 Task: Forward email with the signature Caroline Robinson with the subject 'Request for help' from softage.1@softage.net to 'softage.3@softage.net' with the message 'I would like to schedule a call to discuss the proposed changes to the project budget.'
Action: Mouse moved to (905, 189)
Screenshot: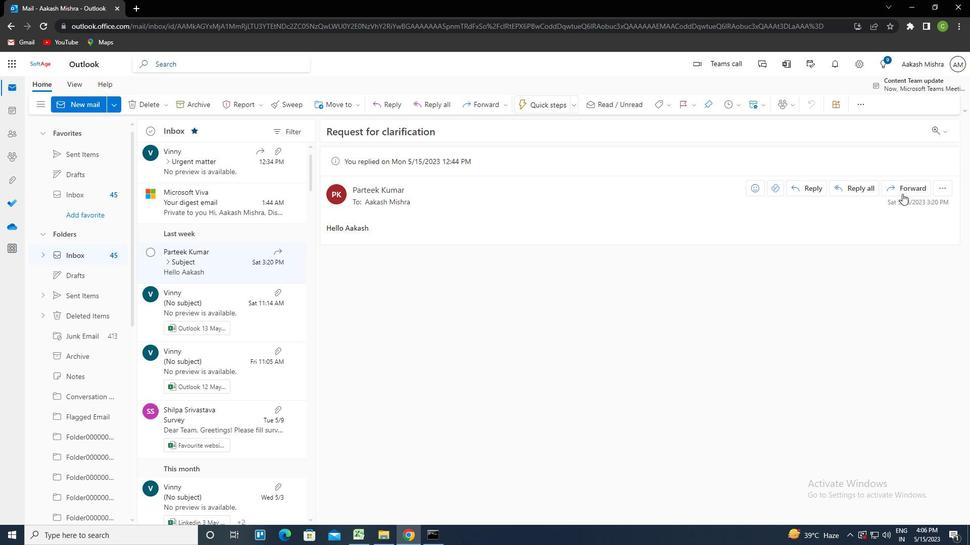 
Action: Mouse pressed left at (905, 189)
Screenshot: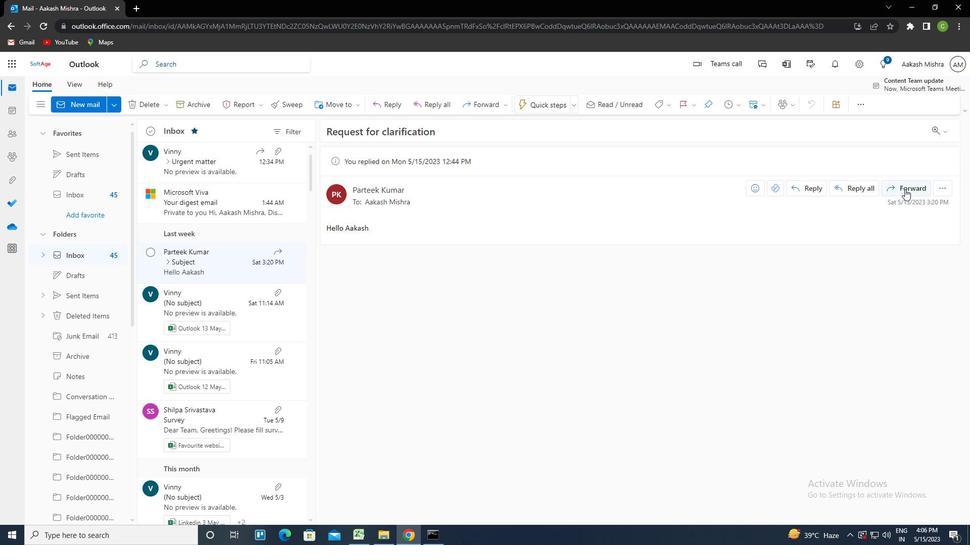 
Action: Mouse moved to (655, 108)
Screenshot: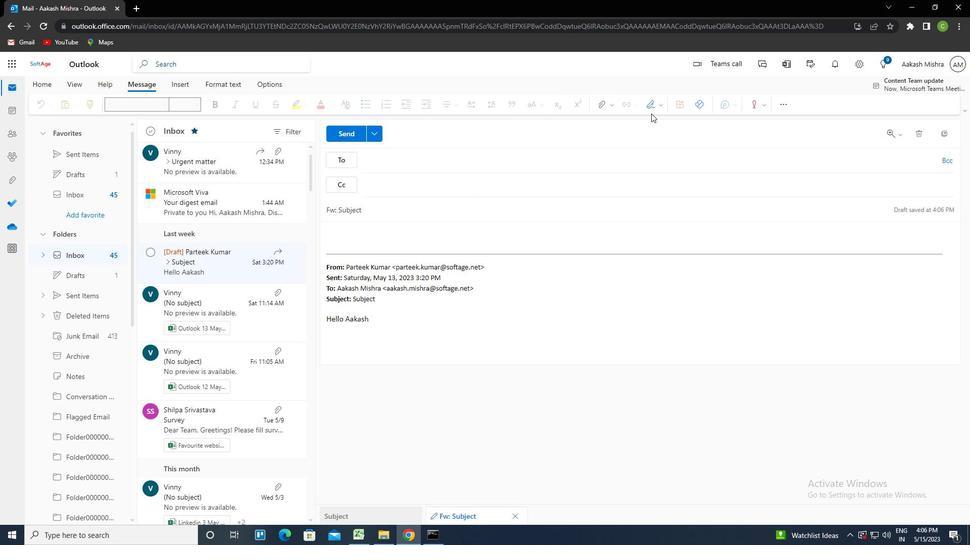 
Action: Mouse pressed left at (655, 108)
Screenshot: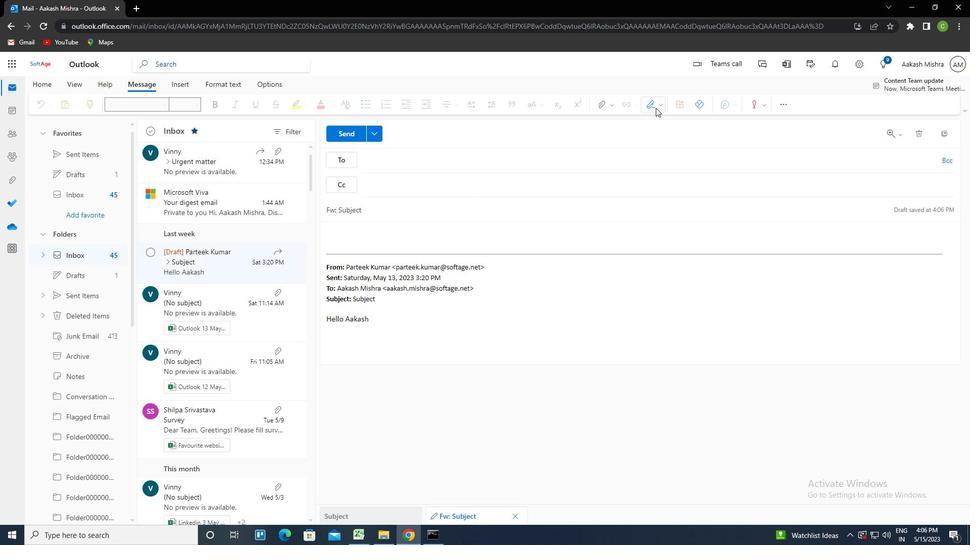 
Action: Mouse moved to (636, 147)
Screenshot: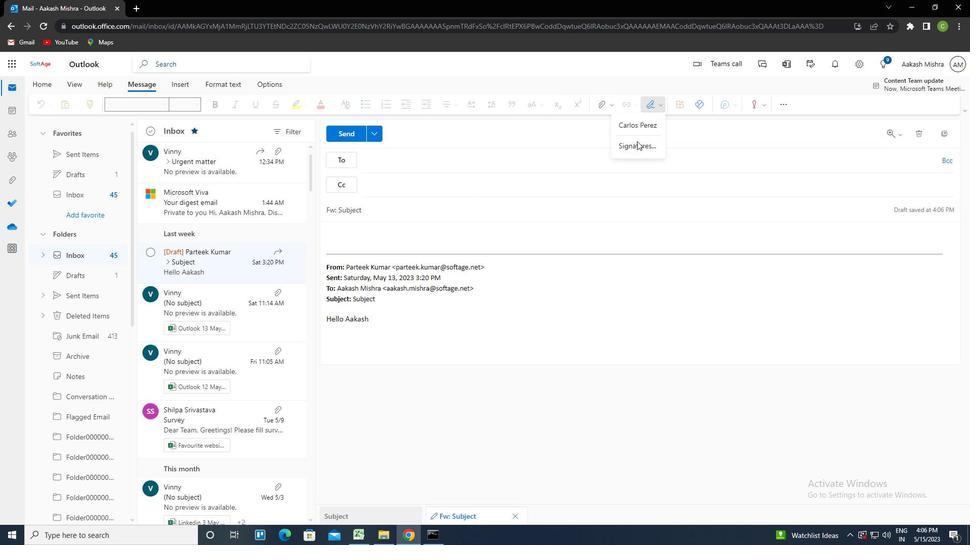 
Action: Mouse pressed left at (636, 147)
Screenshot: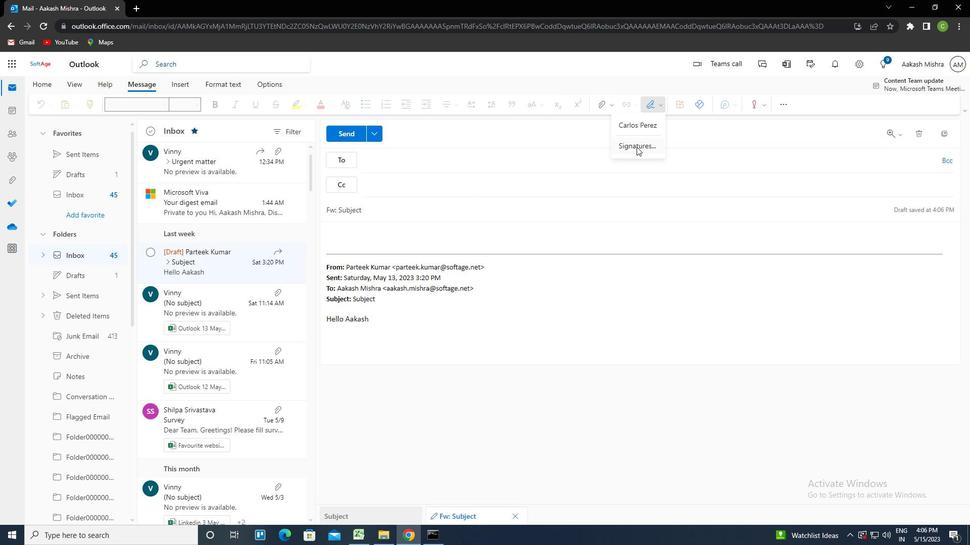 
Action: Mouse moved to (684, 186)
Screenshot: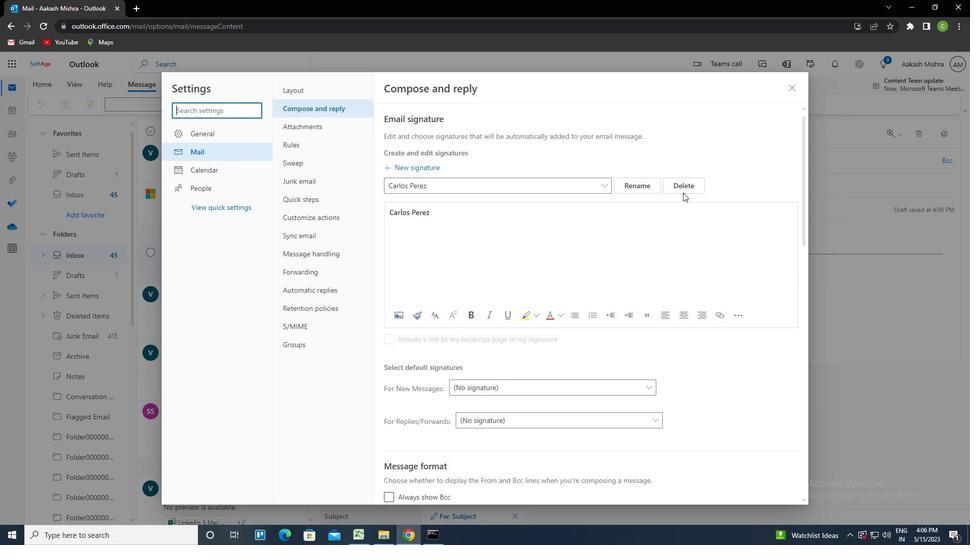 
Action: Mouse pressed left at (684, 186)
Screenshot: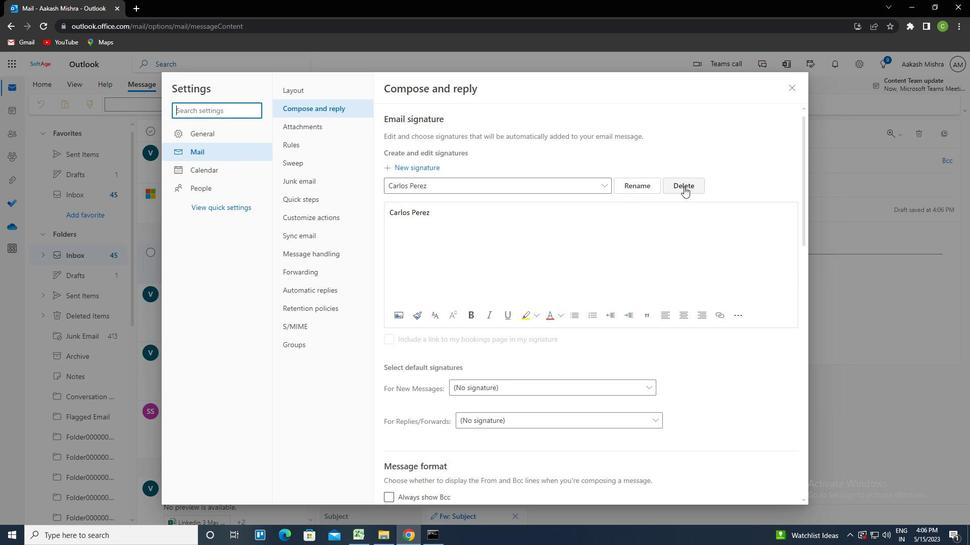 
Action: Mouse moved to (503, 188)
Screenshot: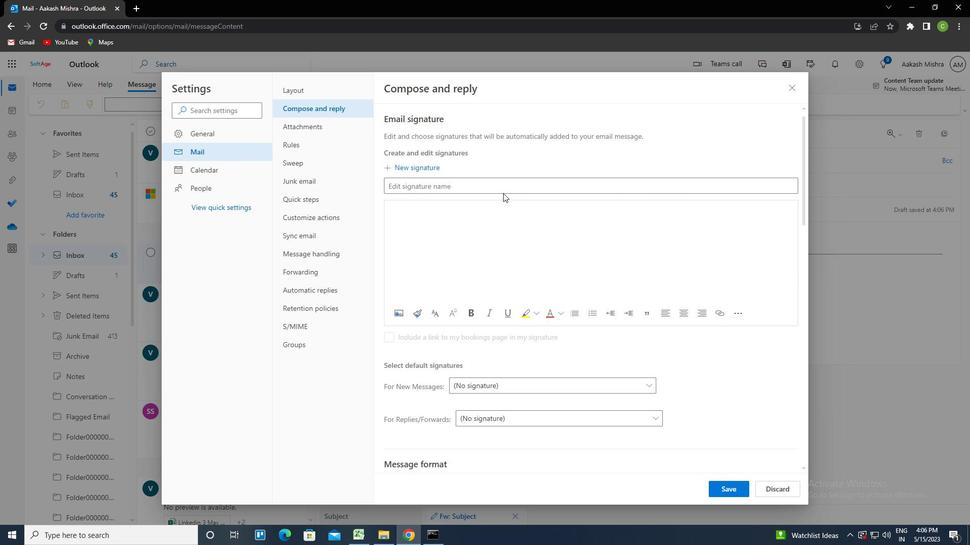 
Action: Mouse pressed left at (503, 188)
Screenshot: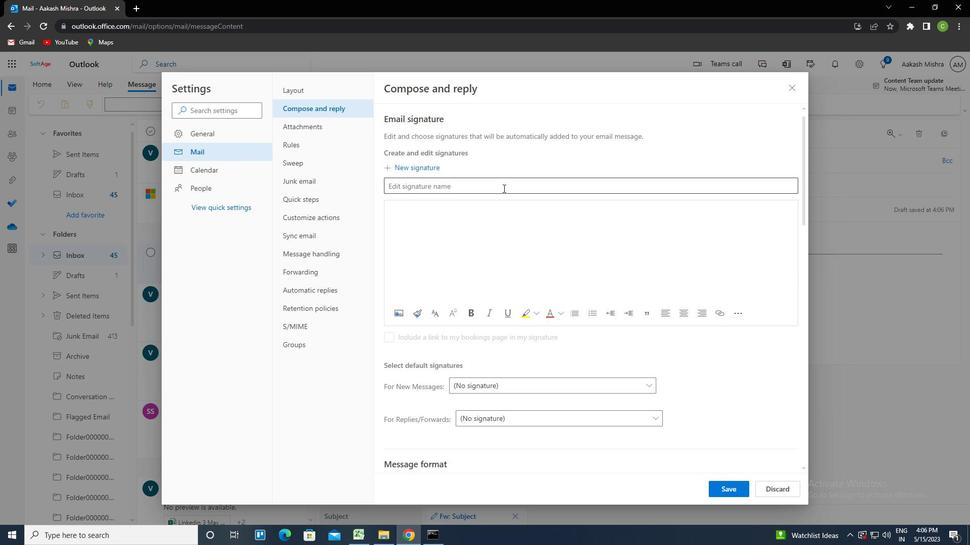 
Action: Key pressed <Key.caps_lock>c<Key.caps_lock>aroline<Key.space><Key.caps_lock>r<Key.caps_lock>obinson<Key.tab><Key.caps_lock>c<Key.caps_lock>aroline<Key.space><Key.caps_lock>r<Key.caps_lock>obinson
Screenshot: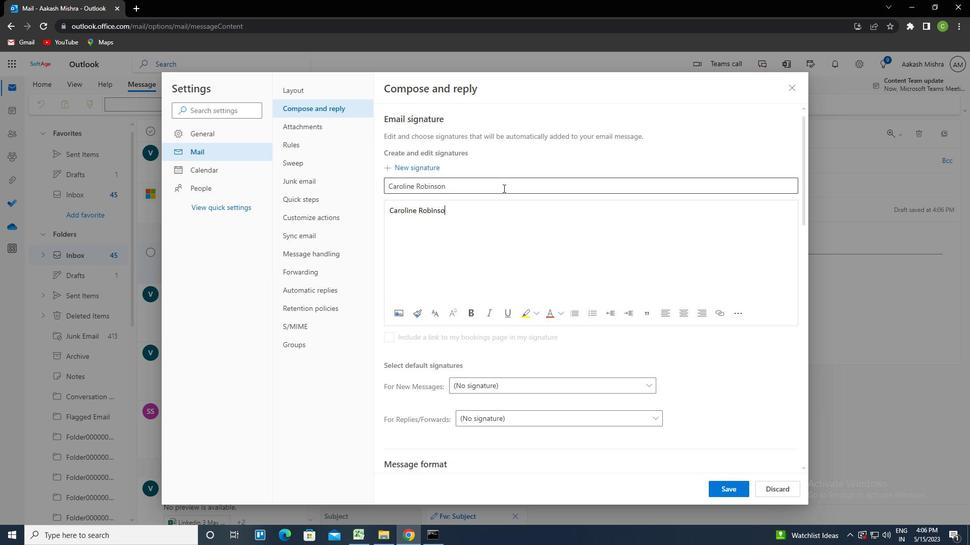 
Action: Mouse moved to (727, 492)
Screenshot: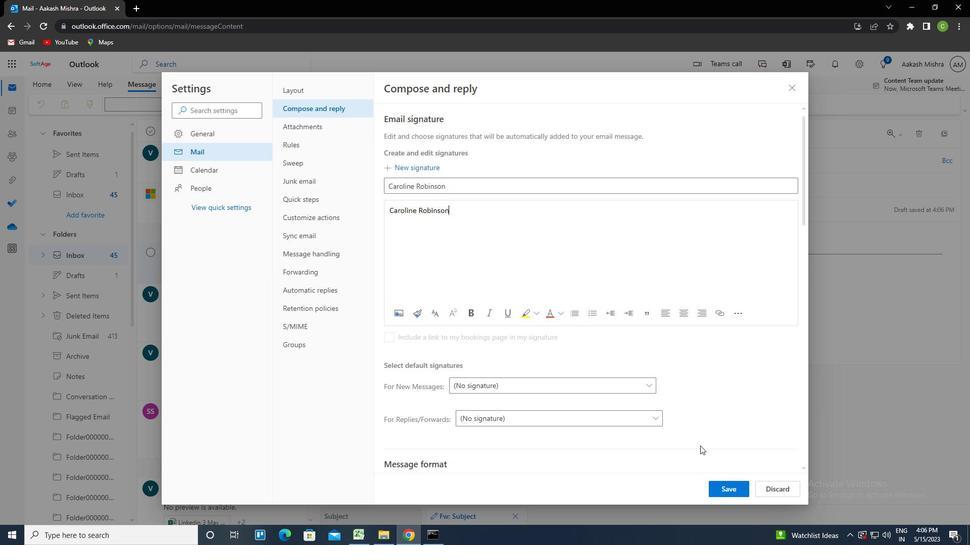 
Action: Mouse pressed left at (727, 492)
Screenshot: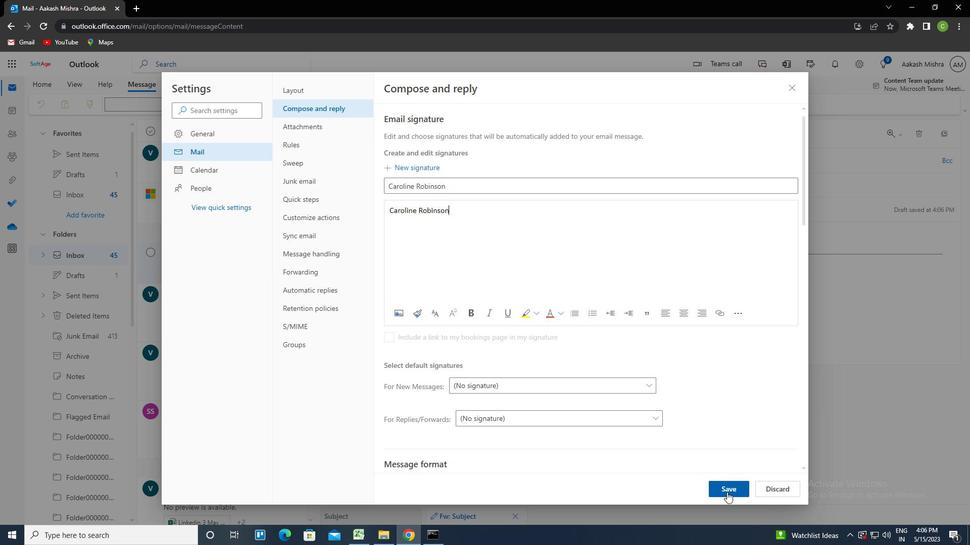 
Action: Mouse moved to (795, 85)
Screenshot: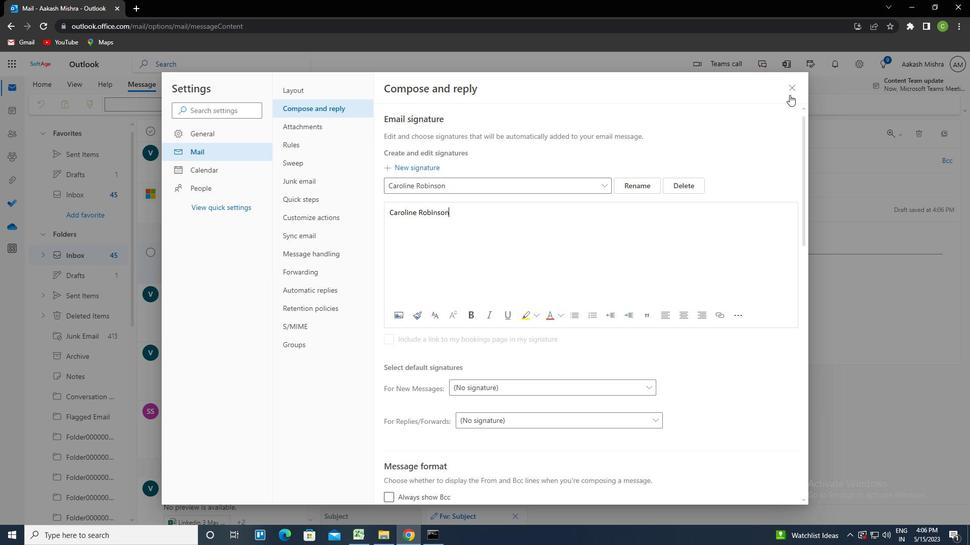 
Action: Mouse pressed left at (795, 85)
Screenshot: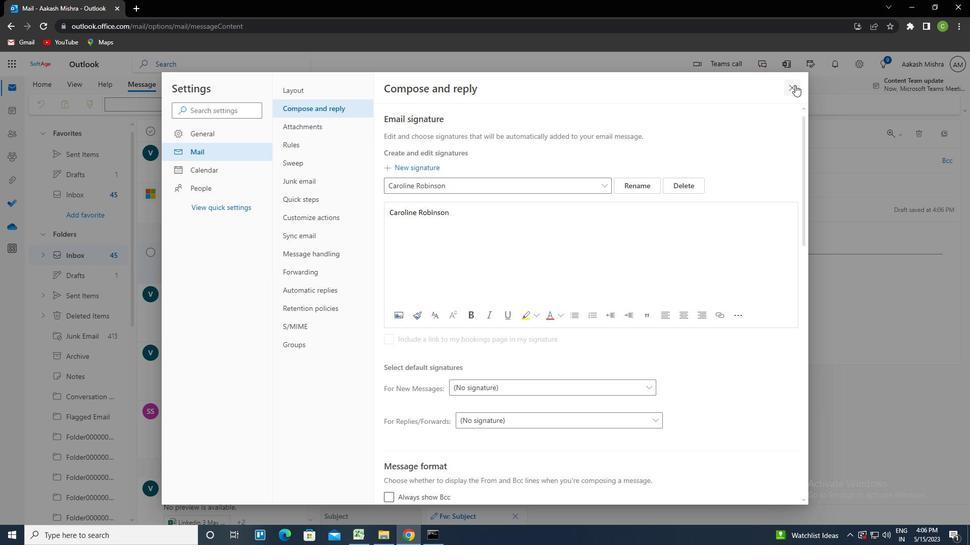 
Action: Mouse moved to (639, 108)
Screenshot: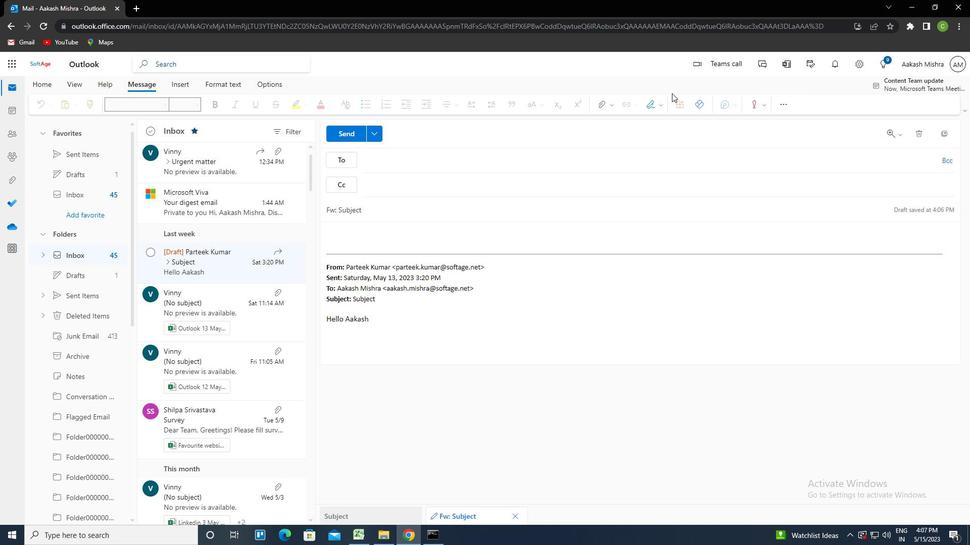 
Action: Mouse pressed left at (639, 108)
Screenshot: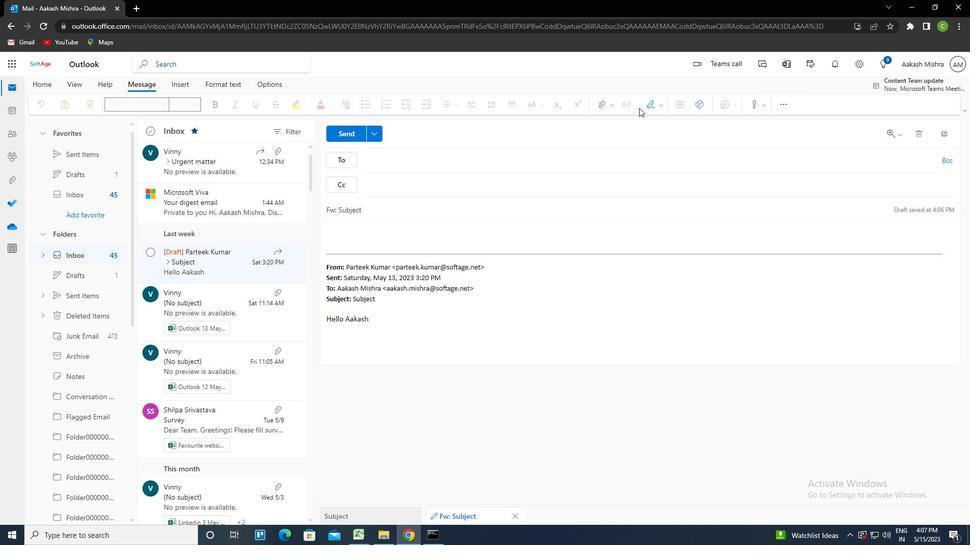 
Action: Mouse moved to (645, 106)
Screenshot: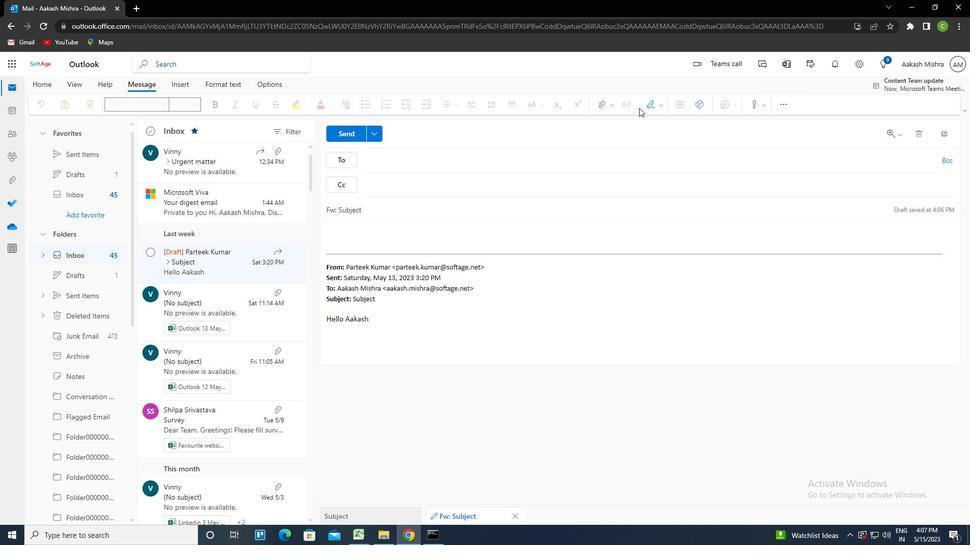 
Action: Mouse pressed left at (645, 106)
Screenshot: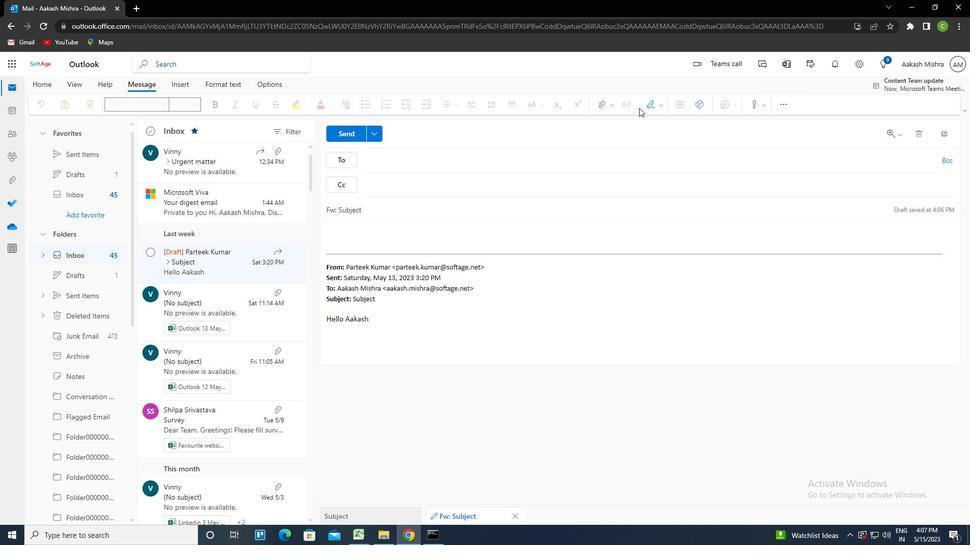 
Action: Mouse moved to (630, 126)
Screenshot: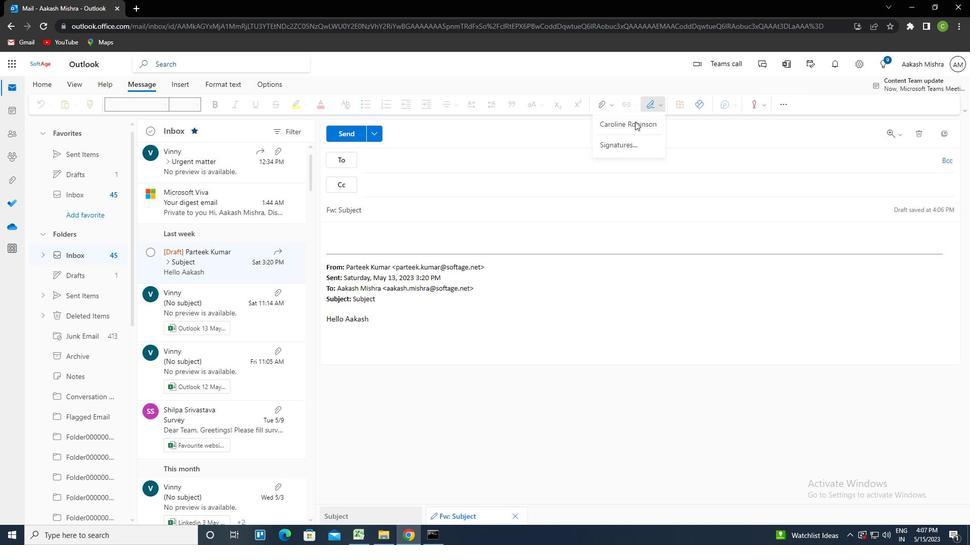 
Action: Mouse pressed left at (630, 126)
Screenshot: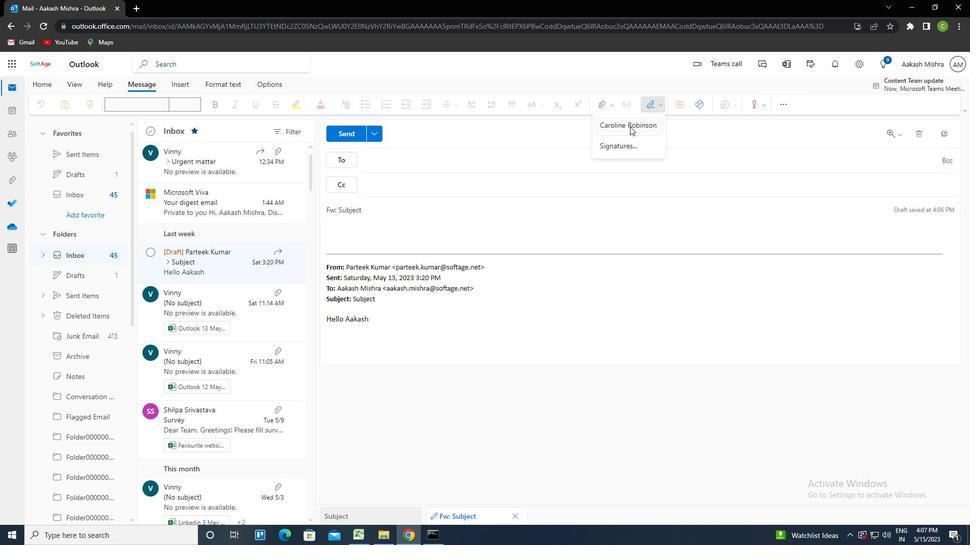 
Action: Mouse moved to (397, 208)
Screenshot: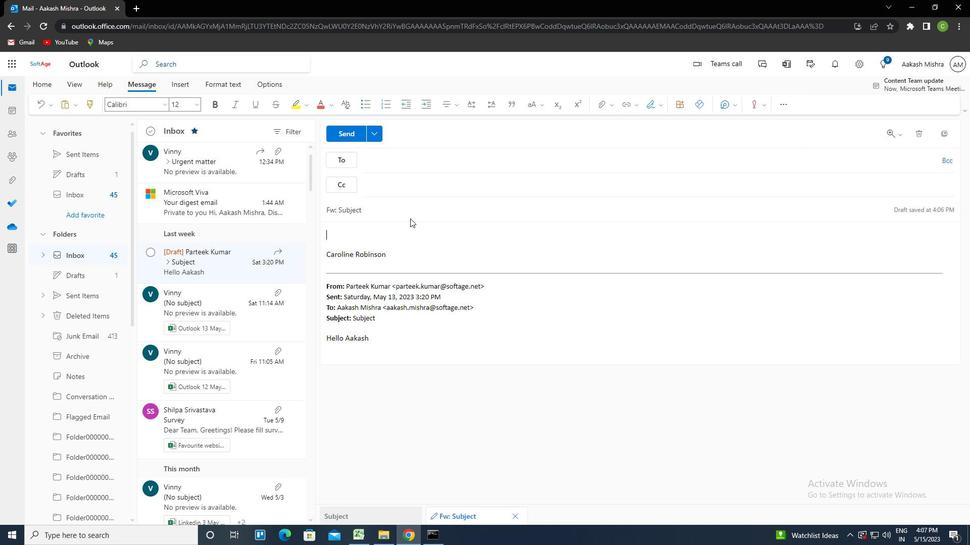 
Action: Mouse pressed left at (397, 208)
Screenshot: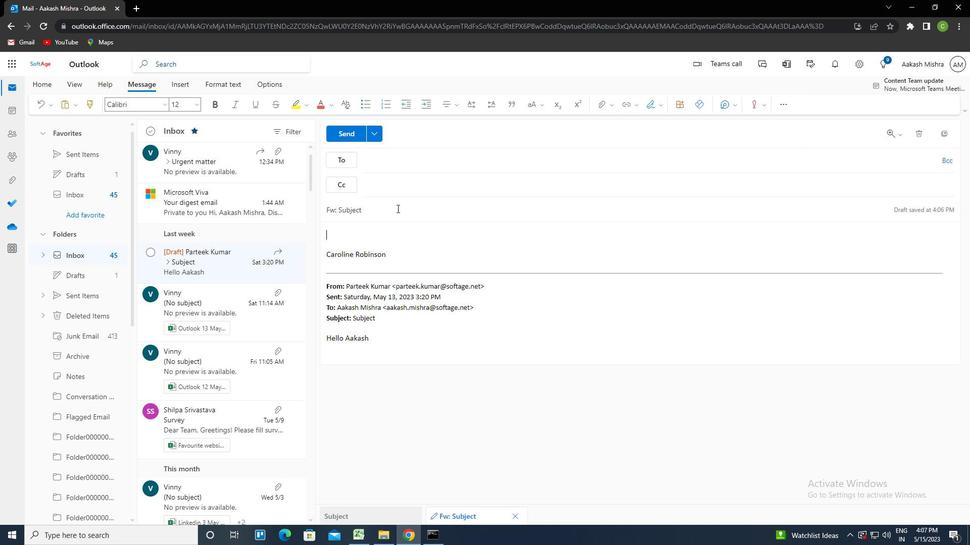 
Action: Key pressed <Key.shift><Key.left><Key.delete><Key.caps_lock>ctrl+R<Key.caps_lock>EQUEST<Key.space>FOR<Key.space>HELP
Screenshot: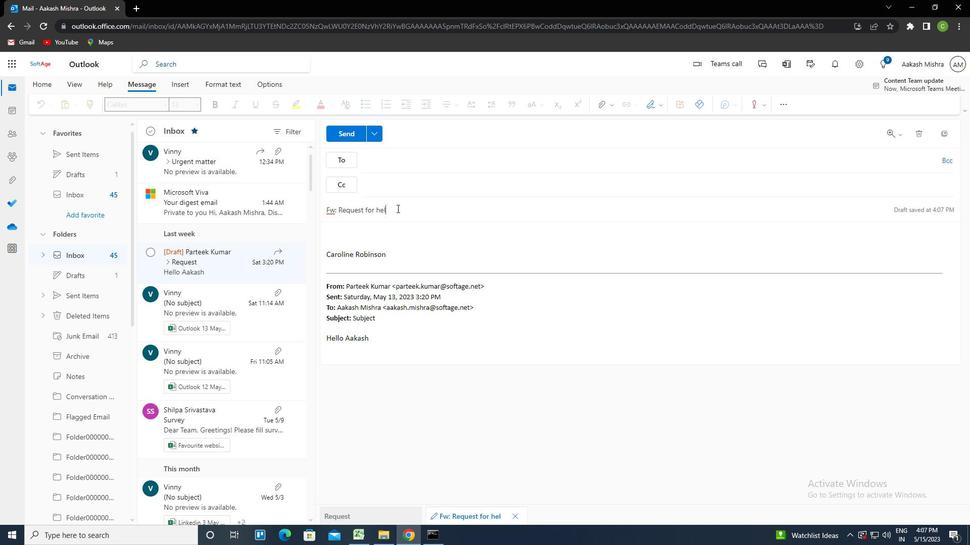 
Action: Mouse moved to (394, 155)
Screenshot: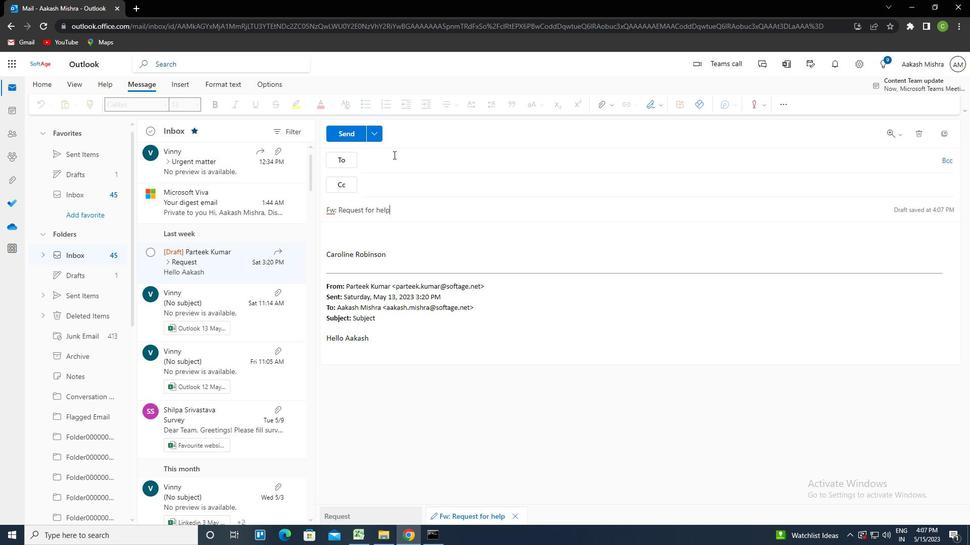 
Action: Mouse pressed left at (394, 155)
Screenshot: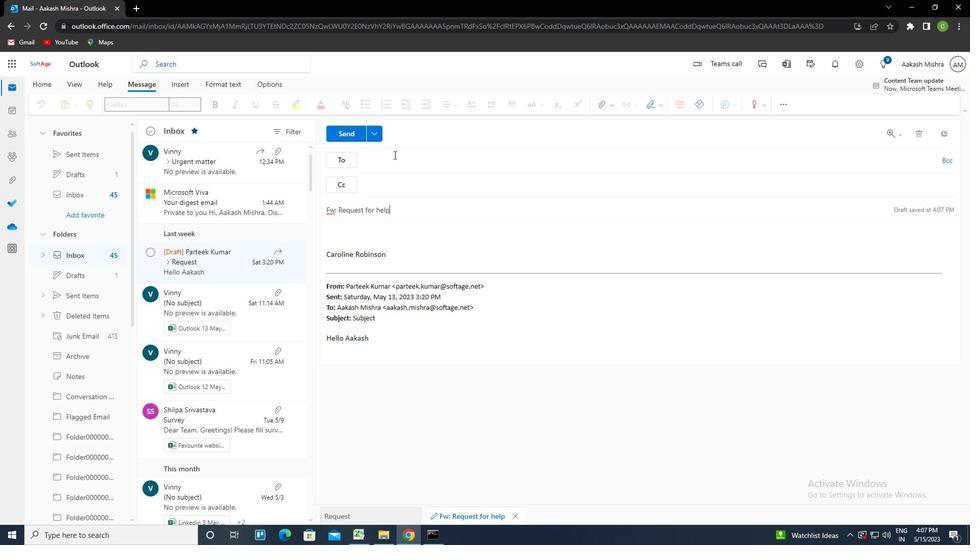 
Action: Key pressed SOFTAGE.3<Key.shift>@SOFTAGE<Key.enter>
Screenshot: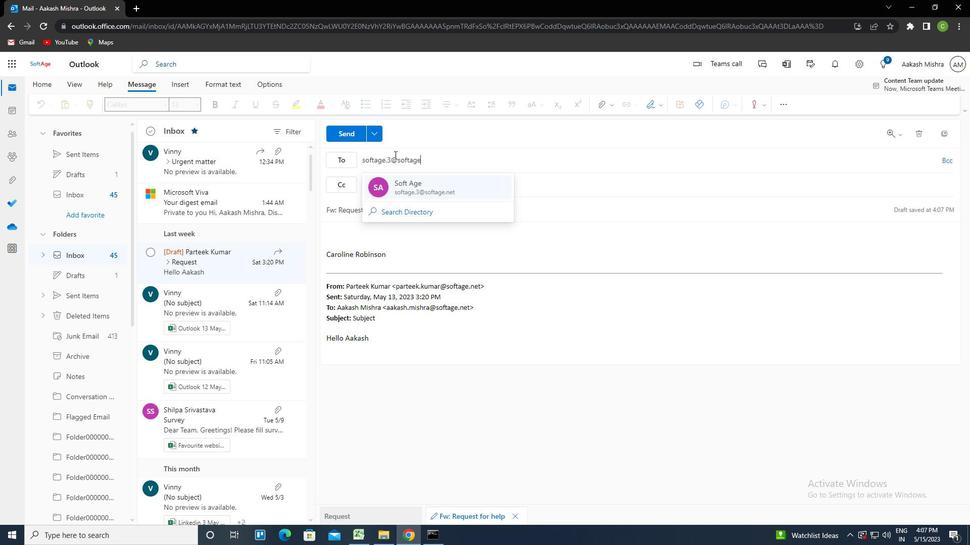 
Action: Mouse moved to (367, 236)
Screenshot: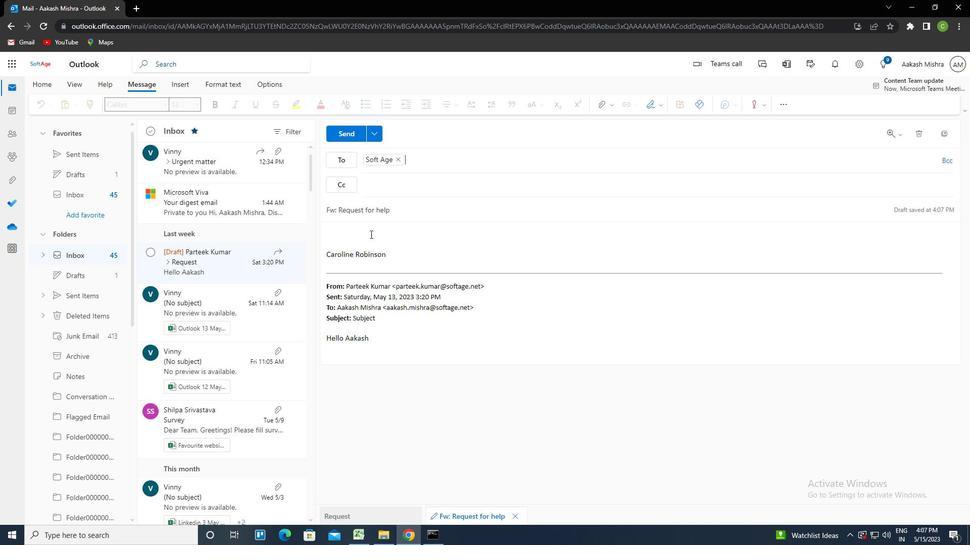 
Action: Mouse pressed left at (367, 236)
Screenshot: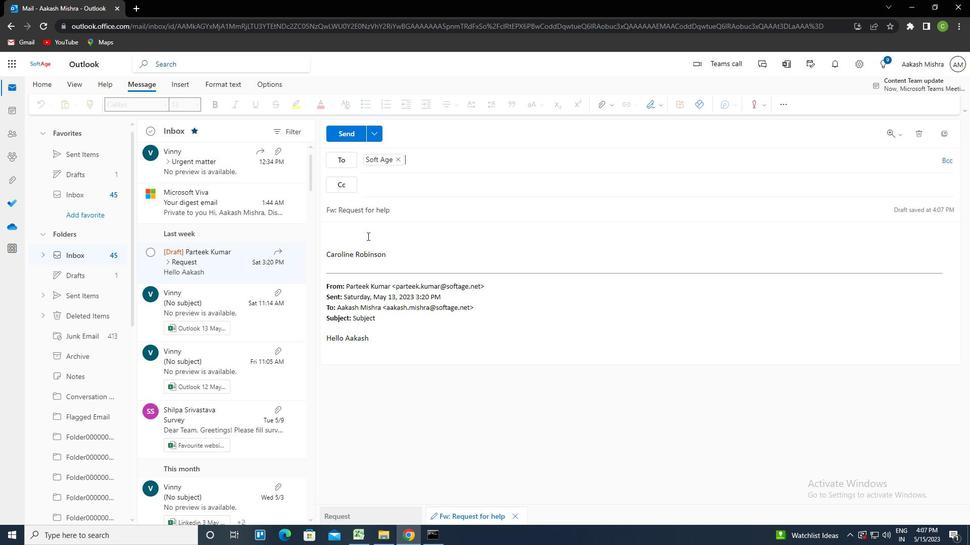
Action: Key pressed <Key.caps_lock>I<Key.space><Key.caps_lock>WOULD<Key.space>LIKE<Key.space>TO<Key.space>SCHEDULE<Key.space>A<Key.space>CALL<Key.space>TO<Key.space>DISCUSS<Key.space>THE<Key.space>PRP<Key.backspace>OPOSED<Key.space>CHNGES<Key.space>TO<Key.space>THE<Key.space>PROJECCT<Key.space>BUDGET
Screenshot: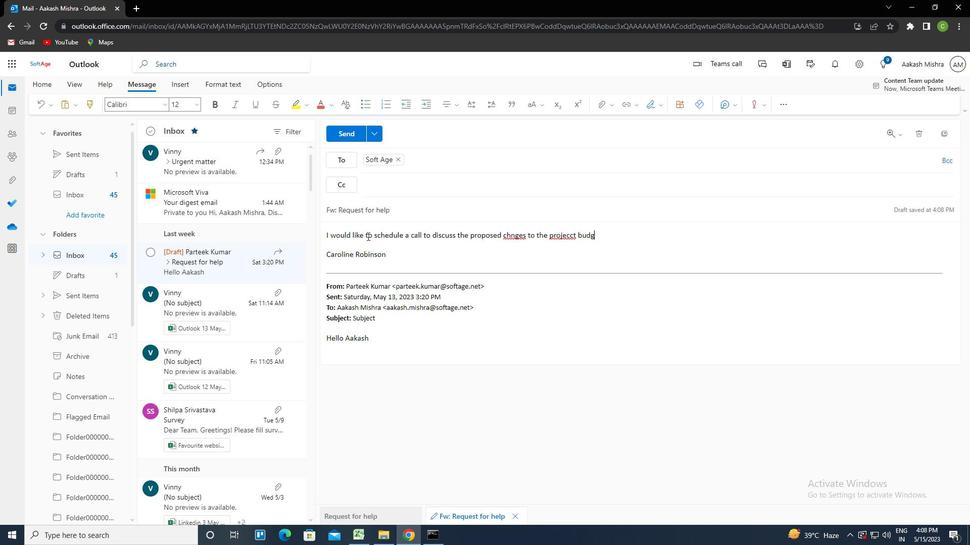 
Action: Mouse moved to (508, 234)
Screenshot: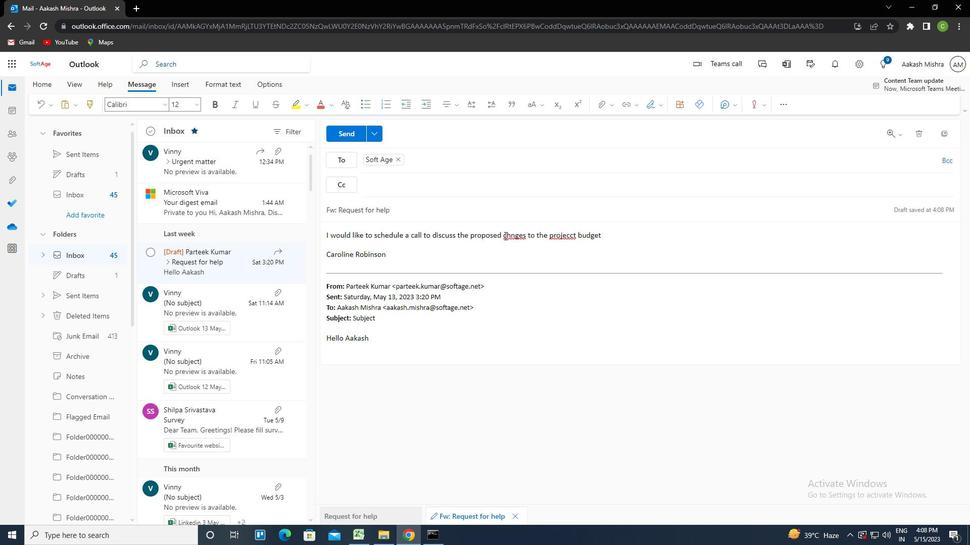 
Action: Mouse pressed left at (508, 234)
Screenshot: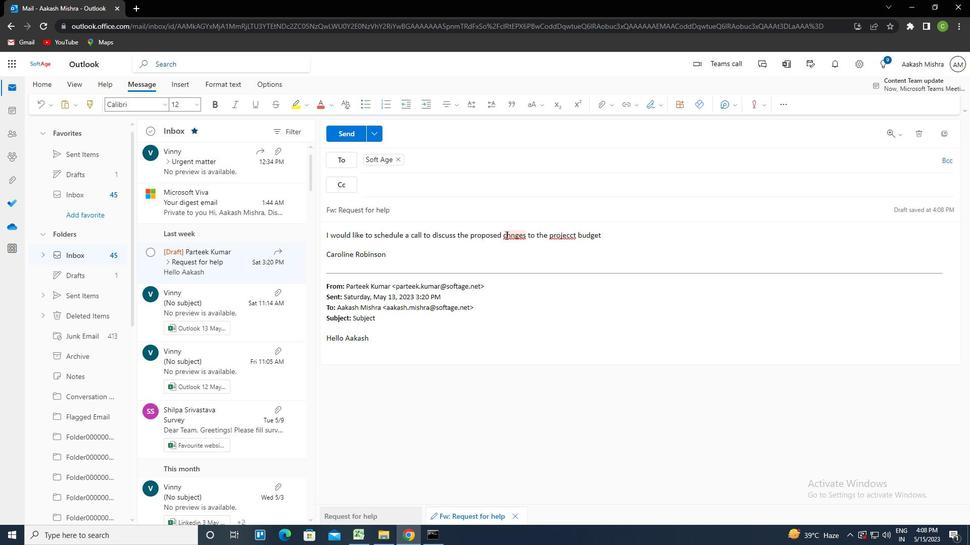 
Action: Mouse moved to (495, 264)
Screenshot: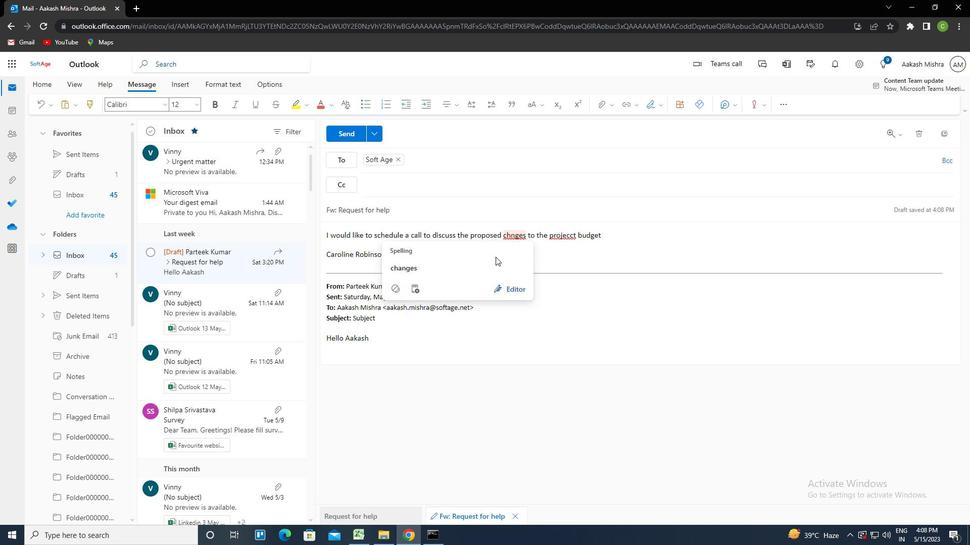 
Action: Mouse pressed left at (495, 264)
Screenshot: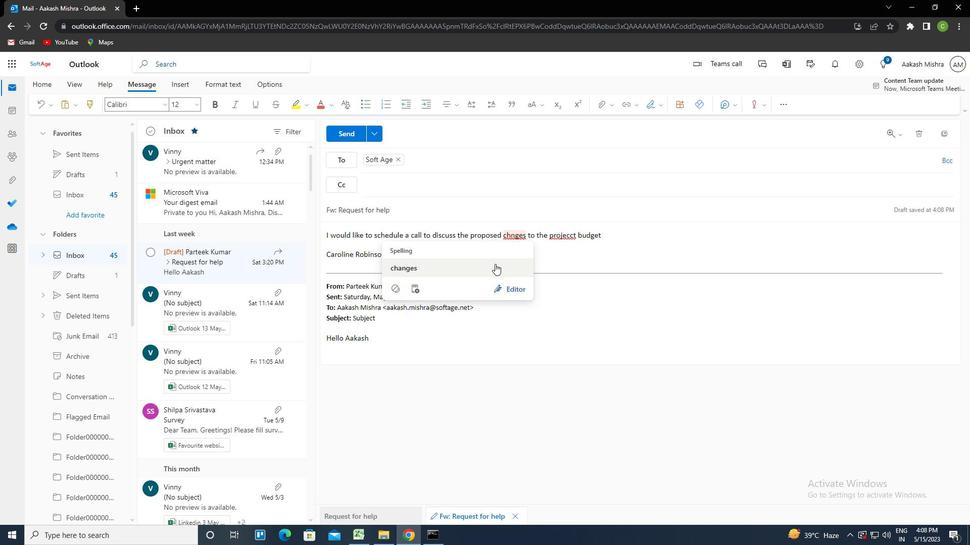 
Action: Mouse moved to (567, 238)
Screenshot: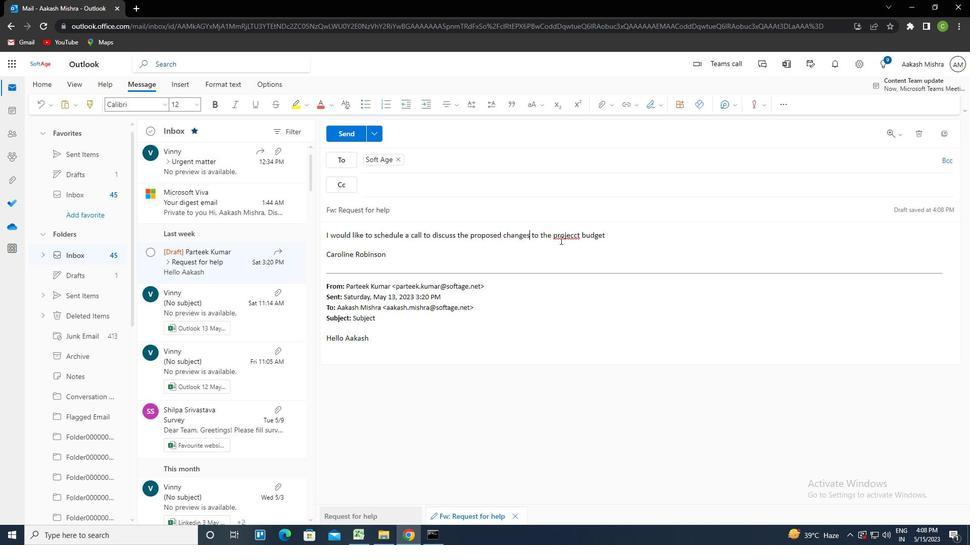 
Action: Mouse pressed left at (567, 238)
Screenshot: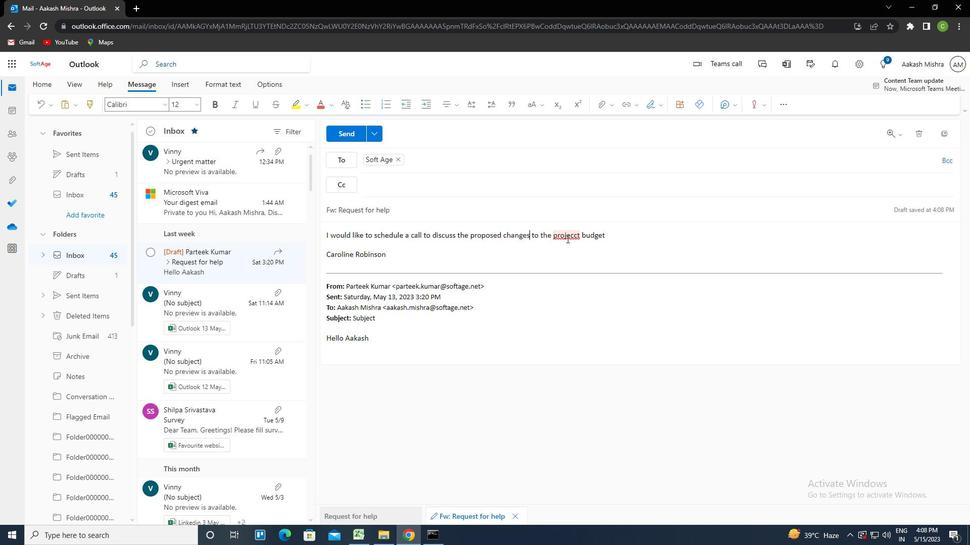 
Action: Mouse moved to (533, 266)
Screenshot: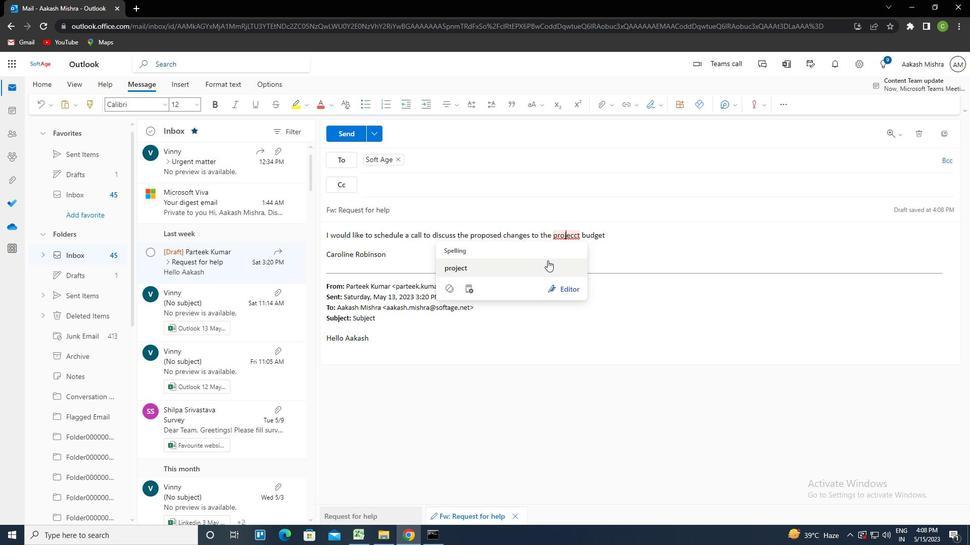 
Action: Mouse pressed left at (533, 266)
Screenshot: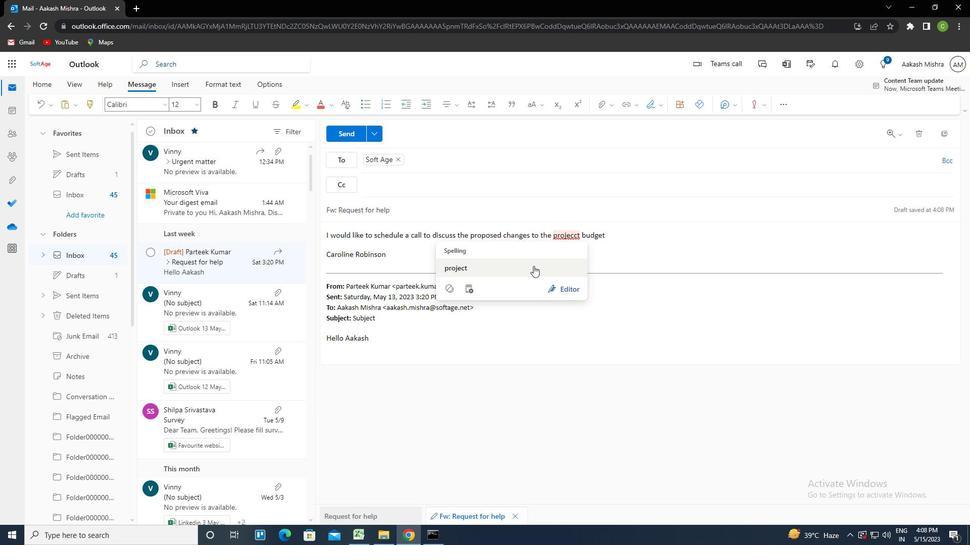 
Action: Mouse moved to (337, 129)
Screenshot: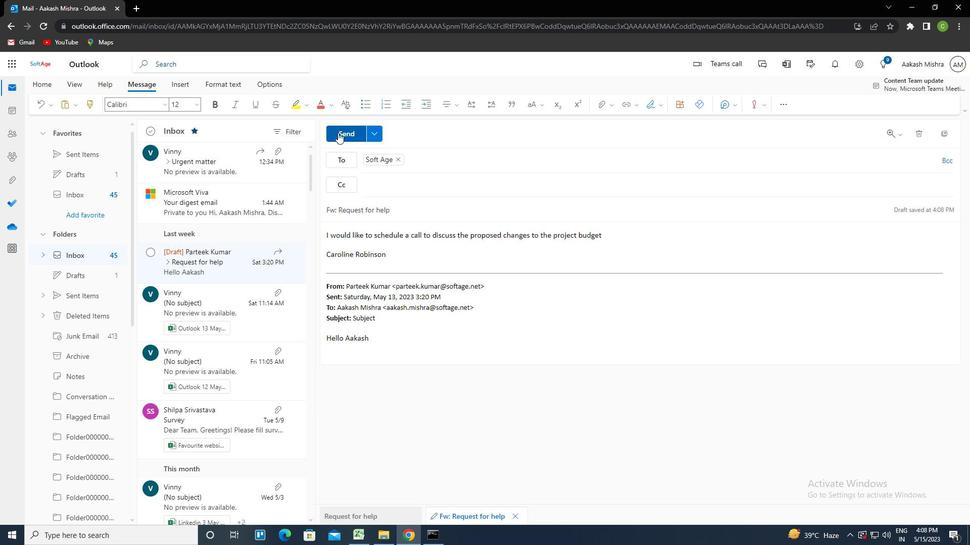 
Action: Mouse pressed left at (337, 129)
Screenshot: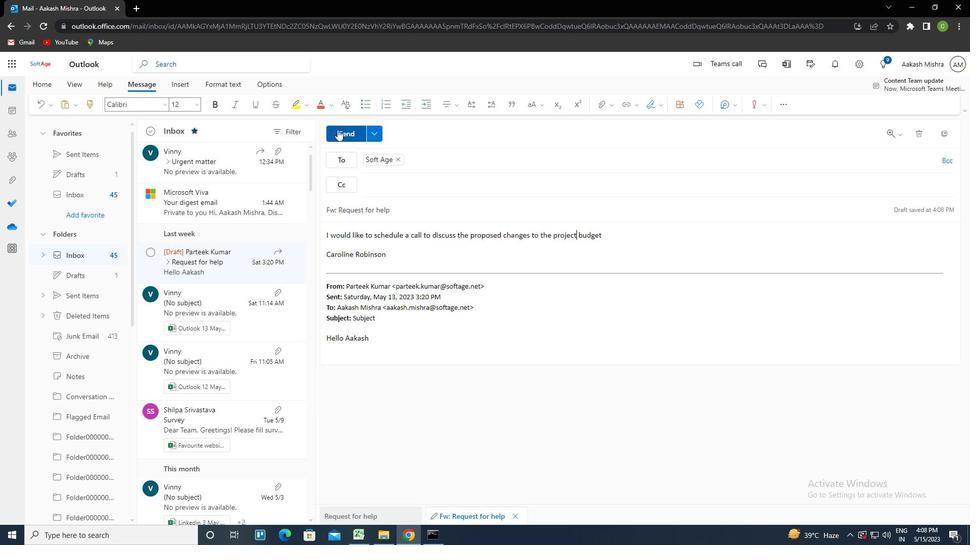 
Action: Mouse moved to (535, 274)
Screenshot: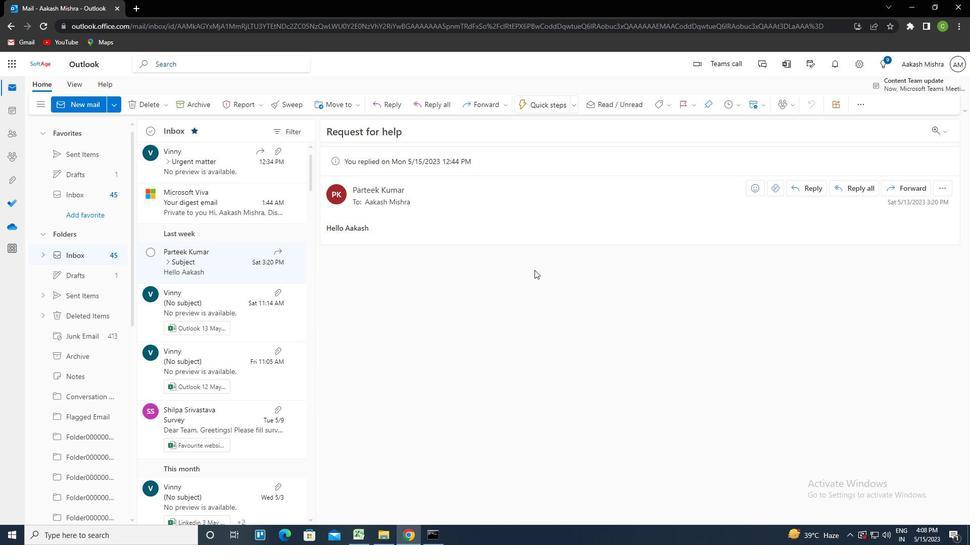 
